 Task: Look for space in Chasse Royale, Belgium from 8th August, 2023 to 15th August, 2023 for 9 adults in price range Rs.10000 to Rs.14000. Place can be shared room with 5 bedrooms having 9 beds and 5 bathrooms. Property type can be house, flat, guest house. Amenities needed are: wifi, washing machine, heating, TV, free parkinig on premises, hot tub, gym, smoking allowed. Booking option can be shelf check-in. Required host language is English.
Action: Mouse pressed left at (423, 63)
Screenshot: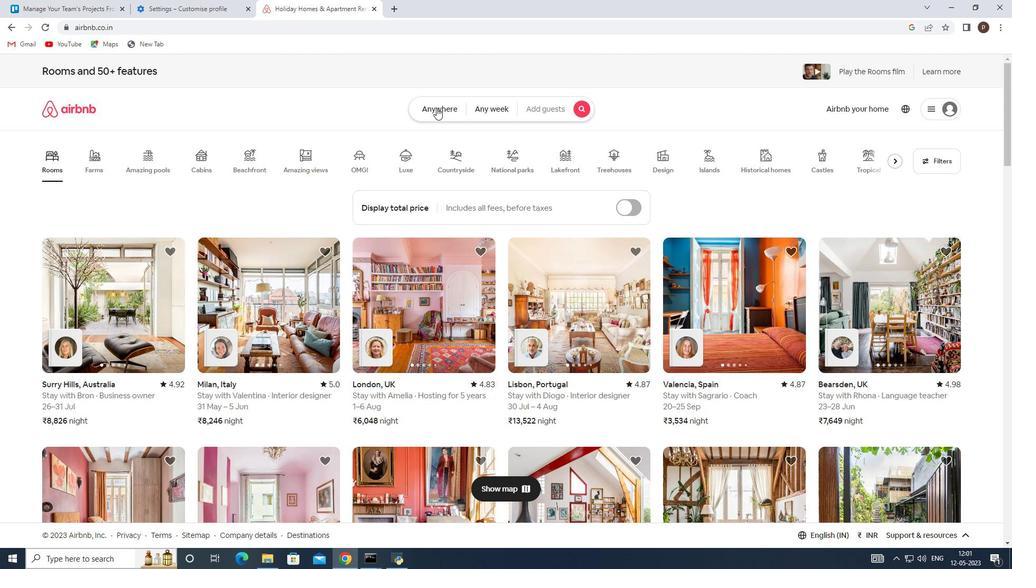 
Action: Mouse moved to (325, 112)
Screenshot: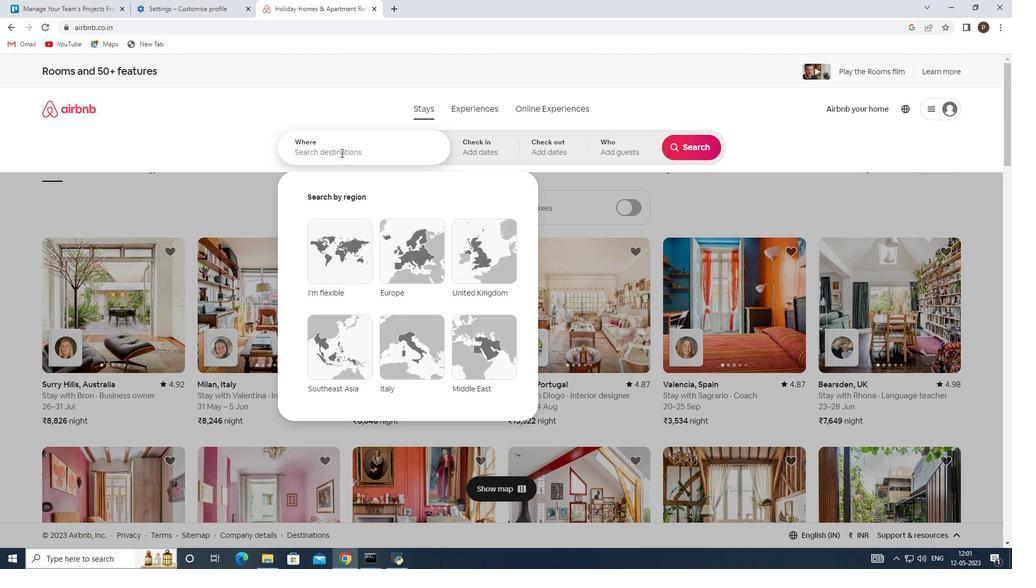
Action: Mouse pressed left at (325, 112)
Screenshot: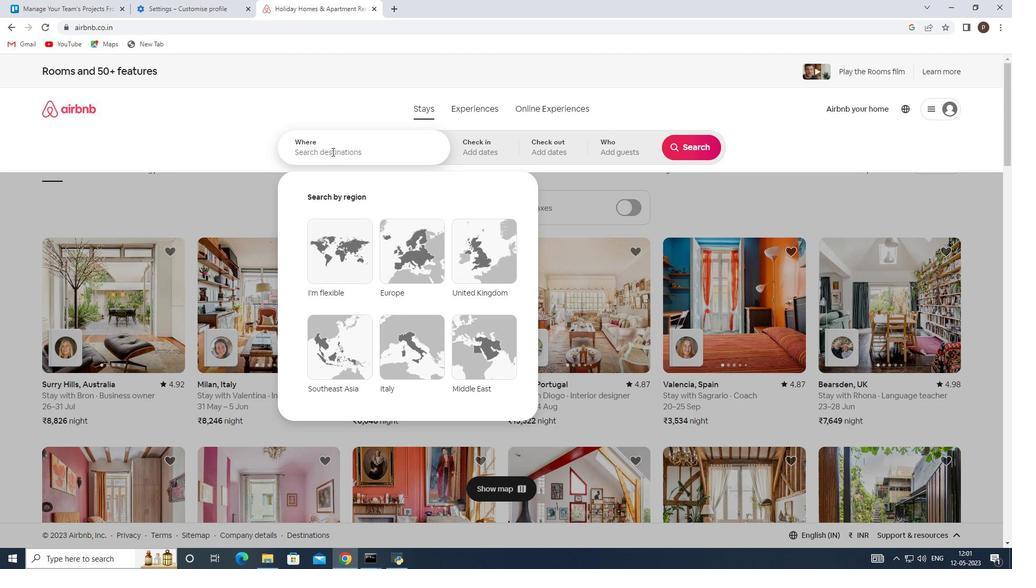 
Action: Key pressed <Key.caps_lock>C<Key.caps_lock>hasse<Key.space><Key.caps_lock>R<Key.caps_lock>oa<Key.backspace>yale,<Key.enter>
Screenshot: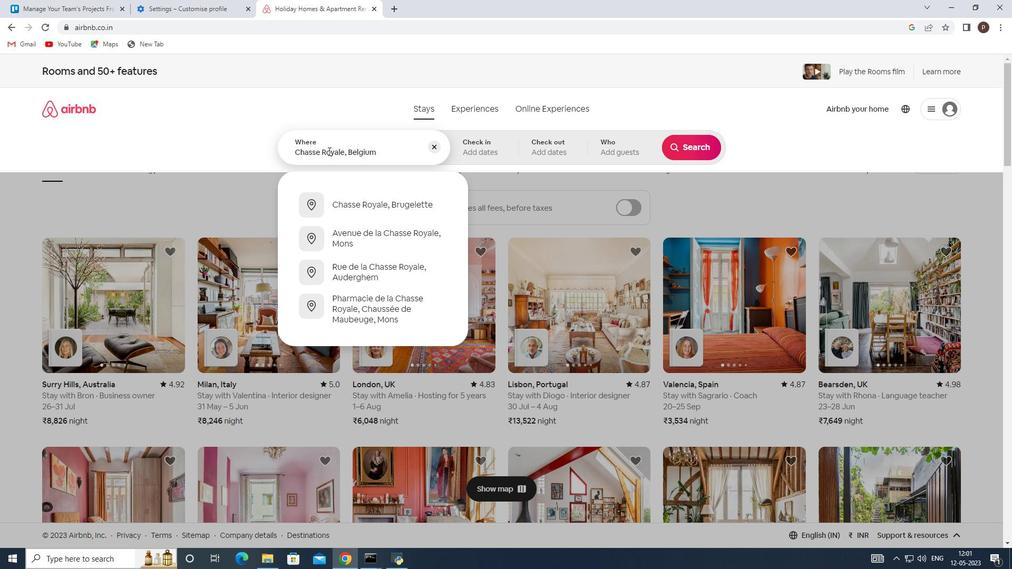 
Action: Mouse moved to (647, 199)
Screenshot: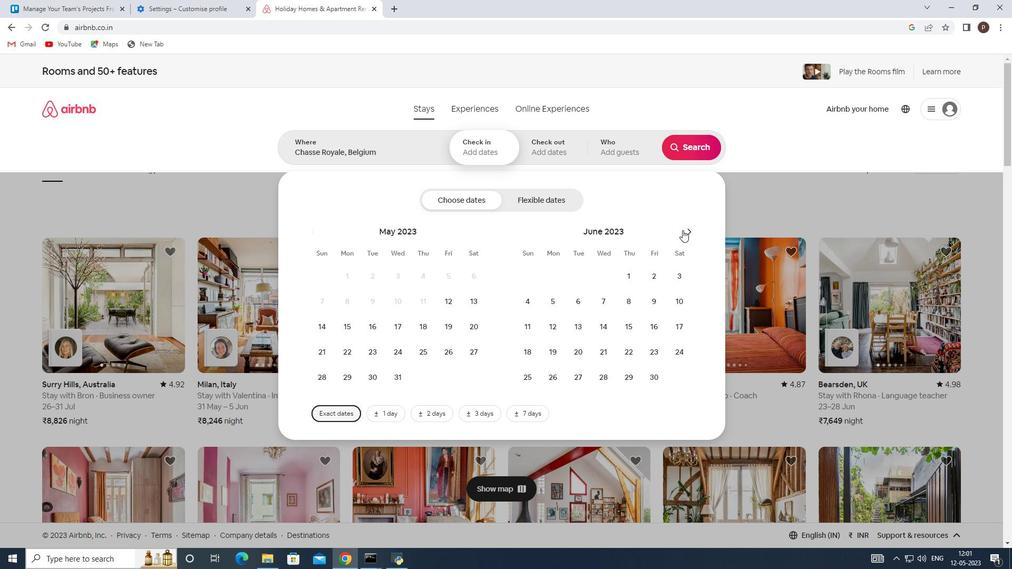 
Action: Mouse pressed left at (647, 199)
Screenshot: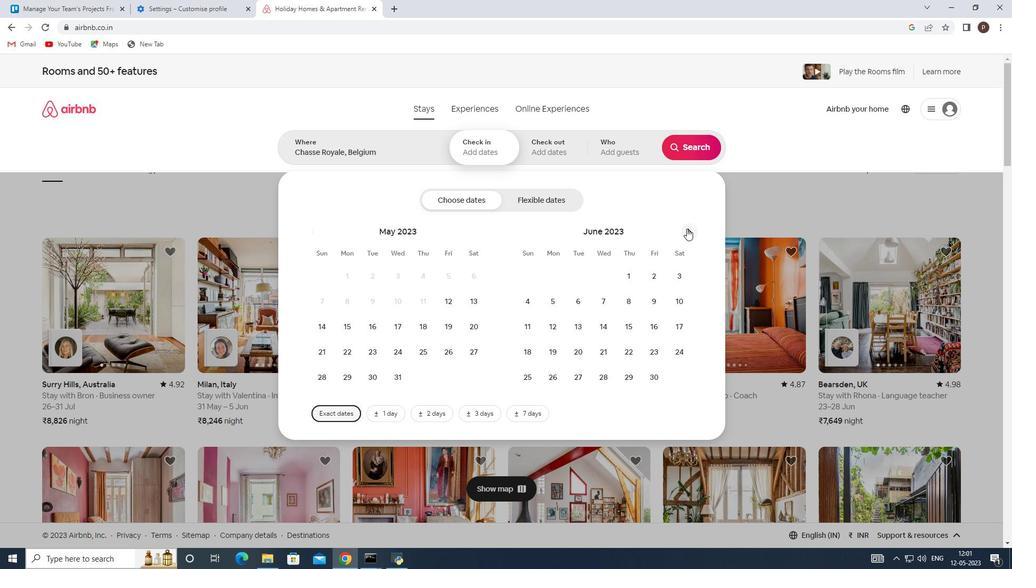 
Action: Mouse pressed left at (647, 199)
Screenshot: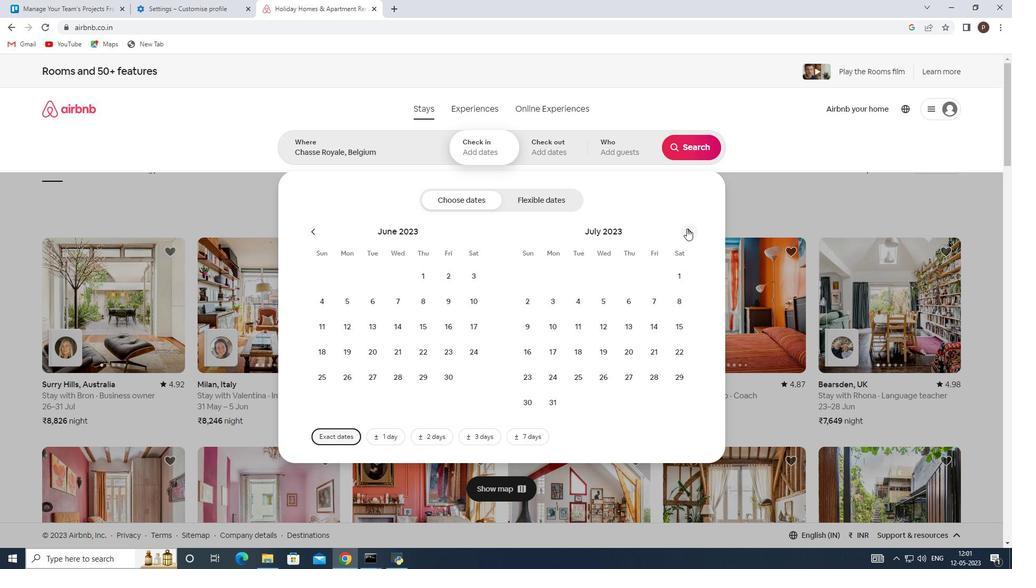 
Action: Mouse moved to (547, 279)
Screenshot: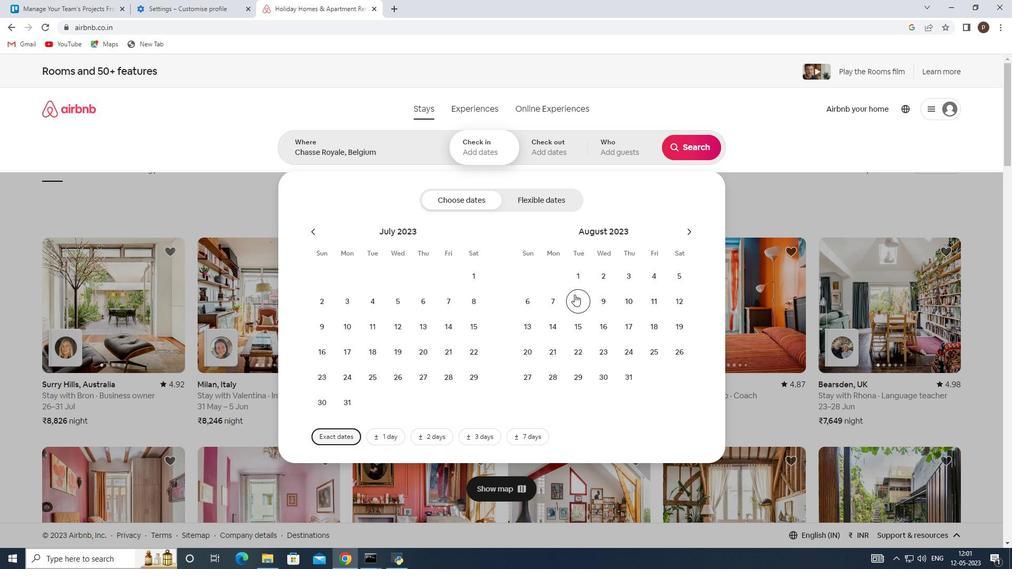 
Action: Mouse pressed left at (547, 279)
Screenshot: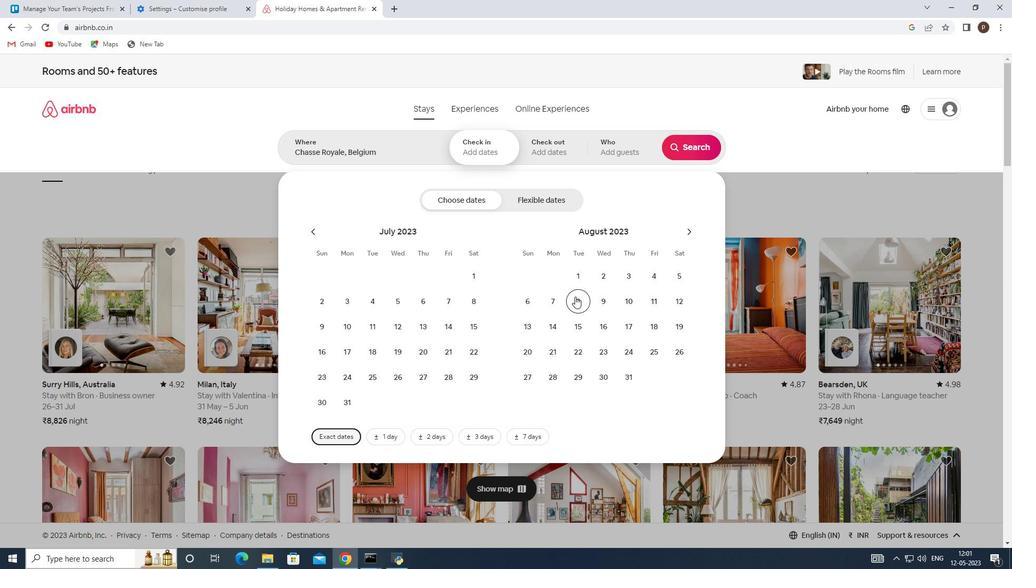 
Action: Mouse moved to (549, 307)
Screenshot: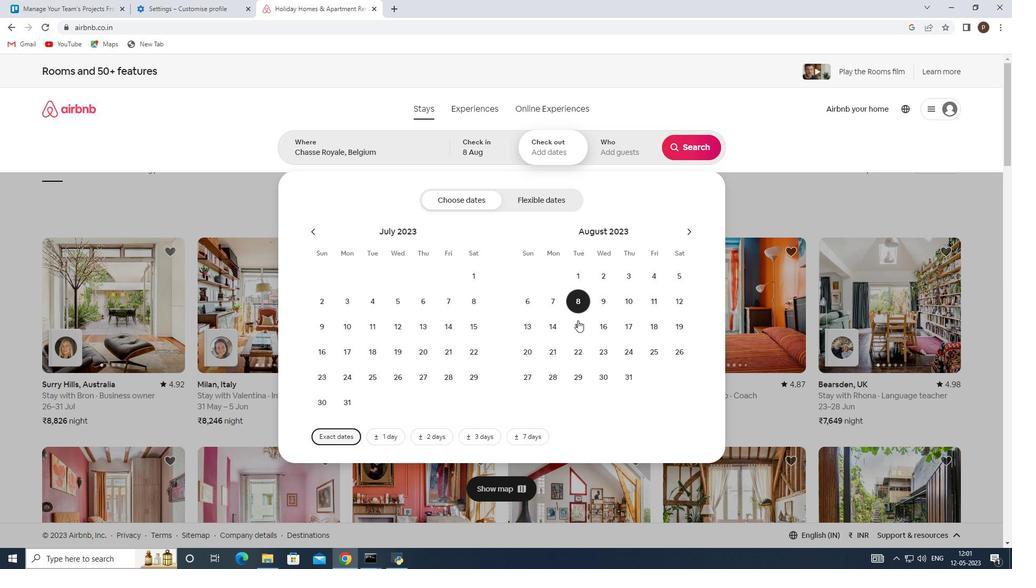 
Action: Mouse pressed left at (549, 307)
Screenshot: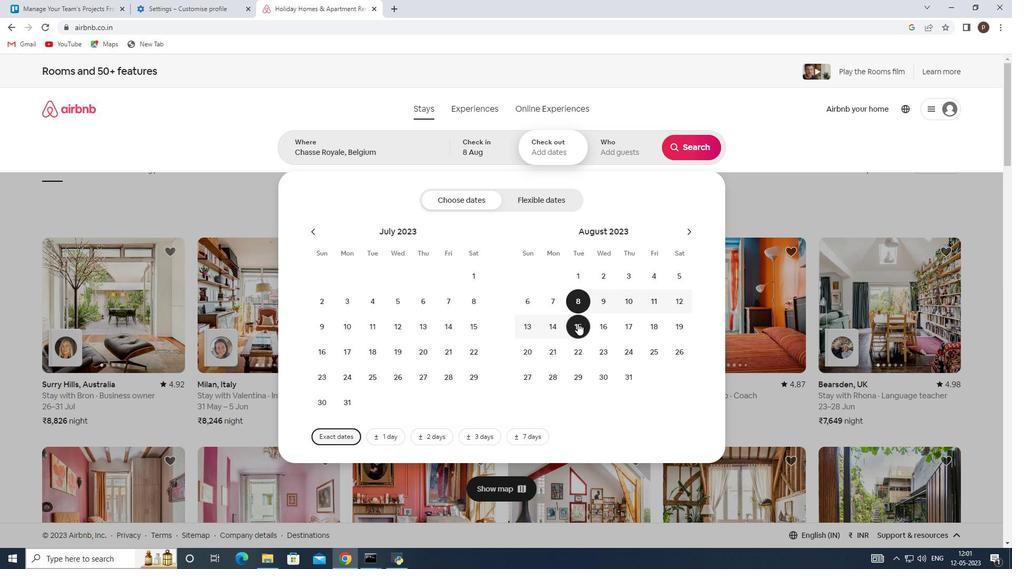 
Action: Mouse moved to (580, 103)
Screenshot: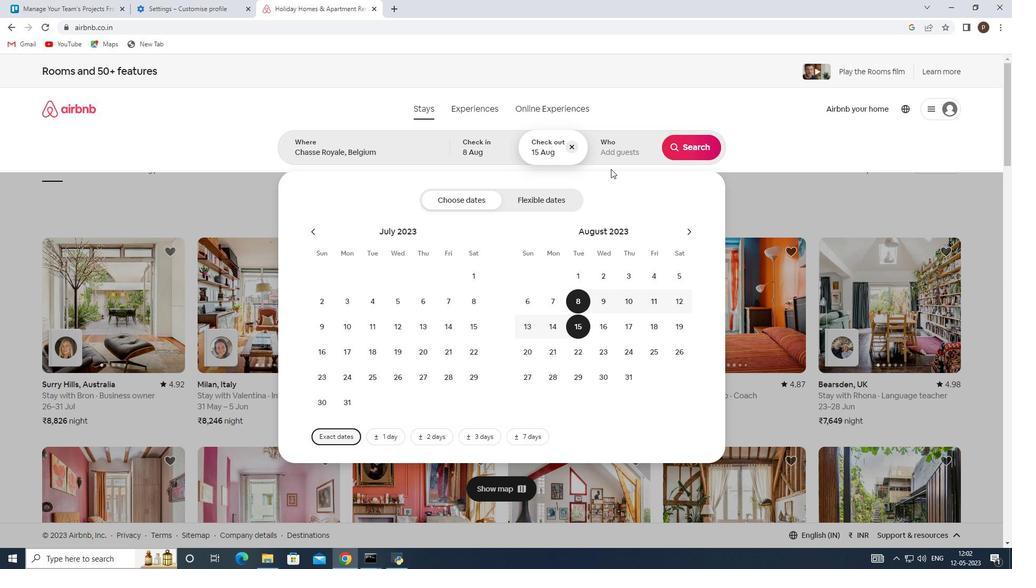 
Action: Mouse pressed left at (580, 103)
Screenshot: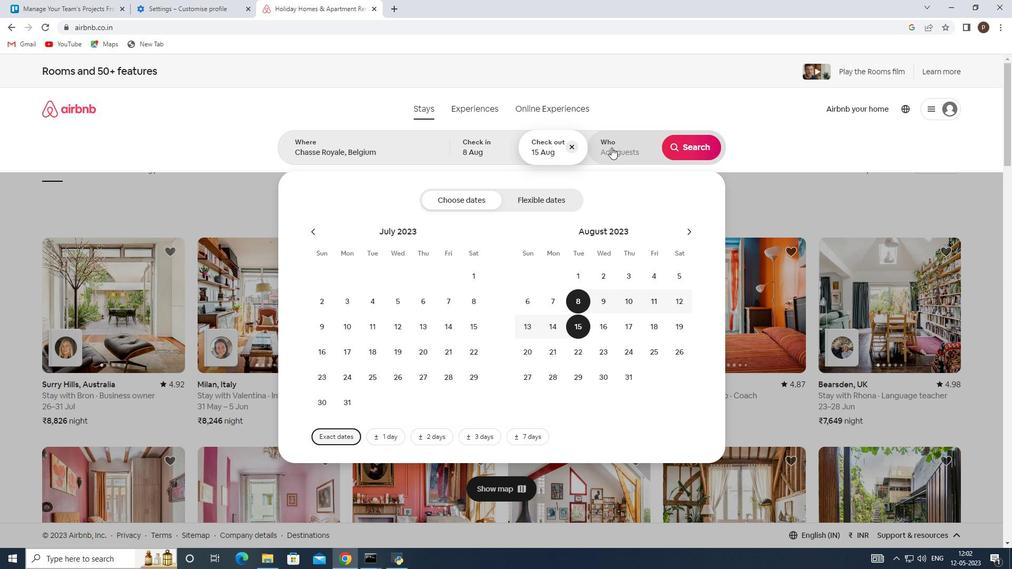 
Action: Mouse moved to (640, 148)
Screenshot: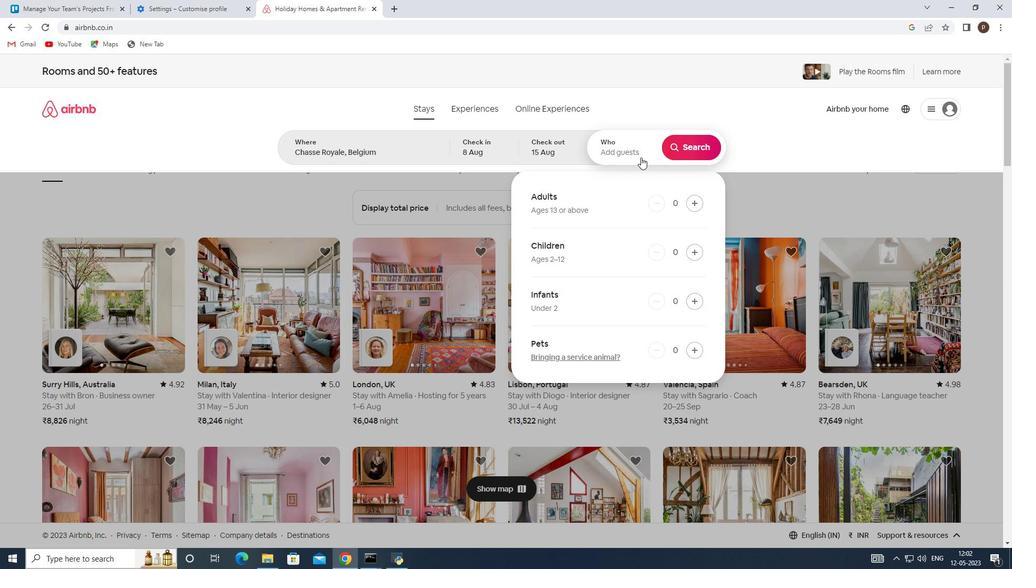 
Action: Key pressed 1
Screenshot: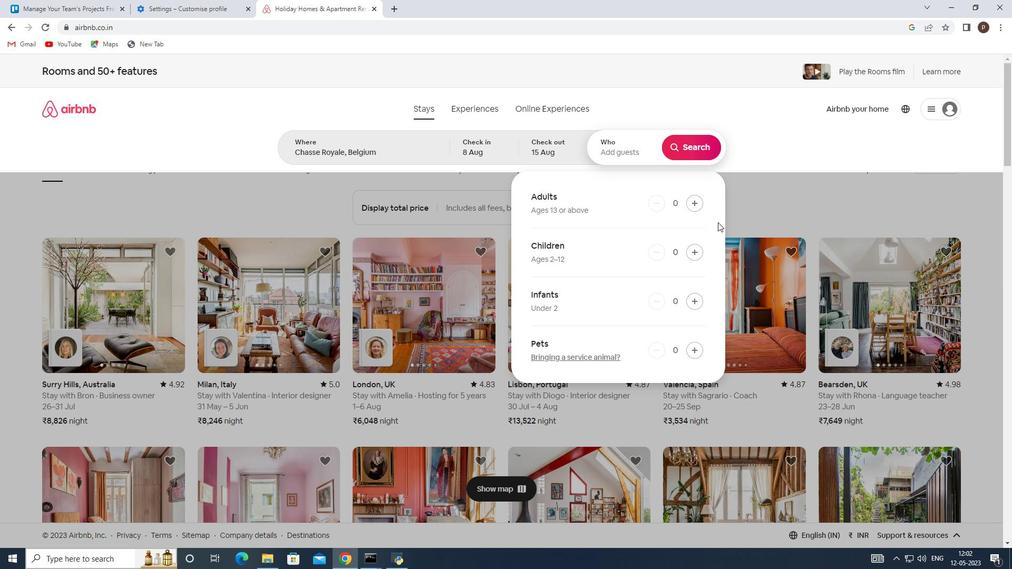 
Action: Mouse moved to (380, 406)
Screenshot: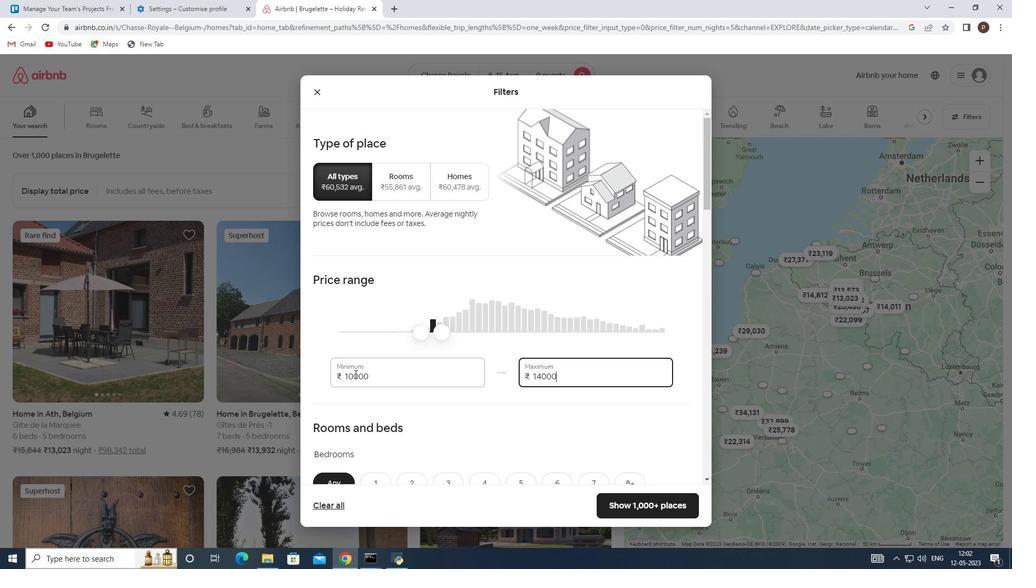 
Action: Mouse scrolled (380, 405) with delta (0, 0)
Screenshot: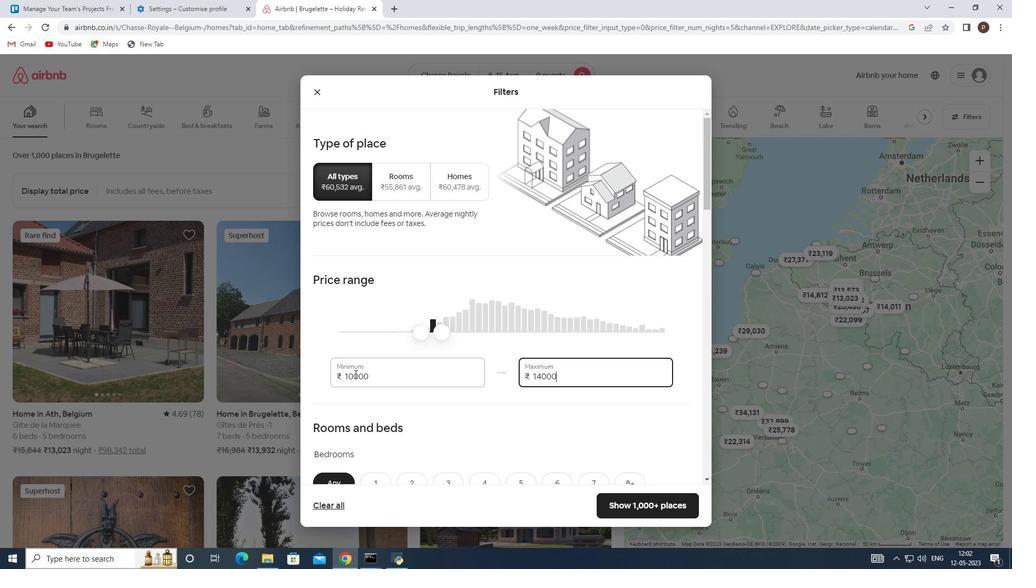
Action: Mouse moved to (409, 401)
Screenshot: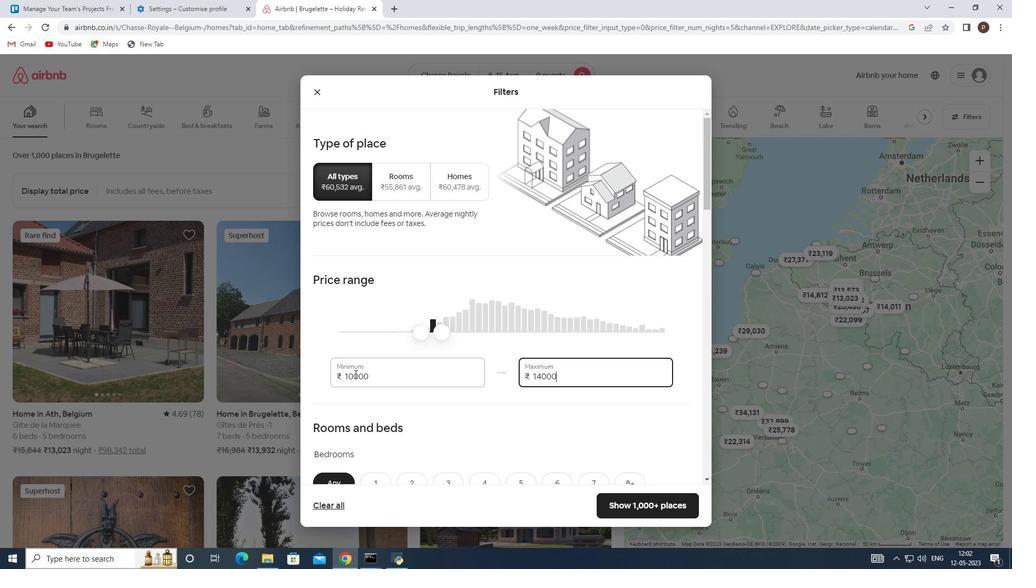 
Action: Mouse scrolled (409, 400) with delta (0, 0)
Screenshot: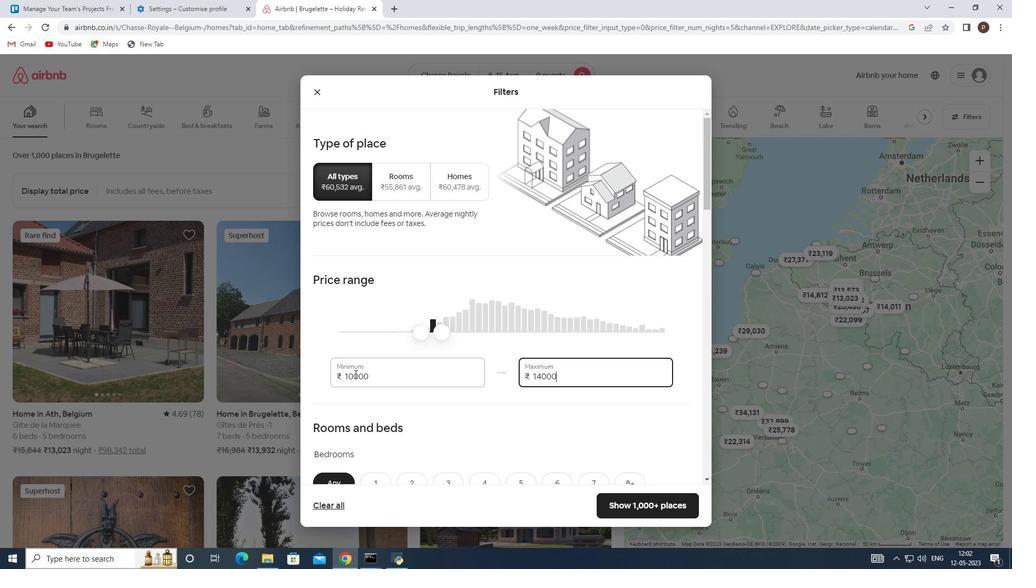 
Action: Mouse scrolled (409, 400) with delta (0, 0)
Screenshot: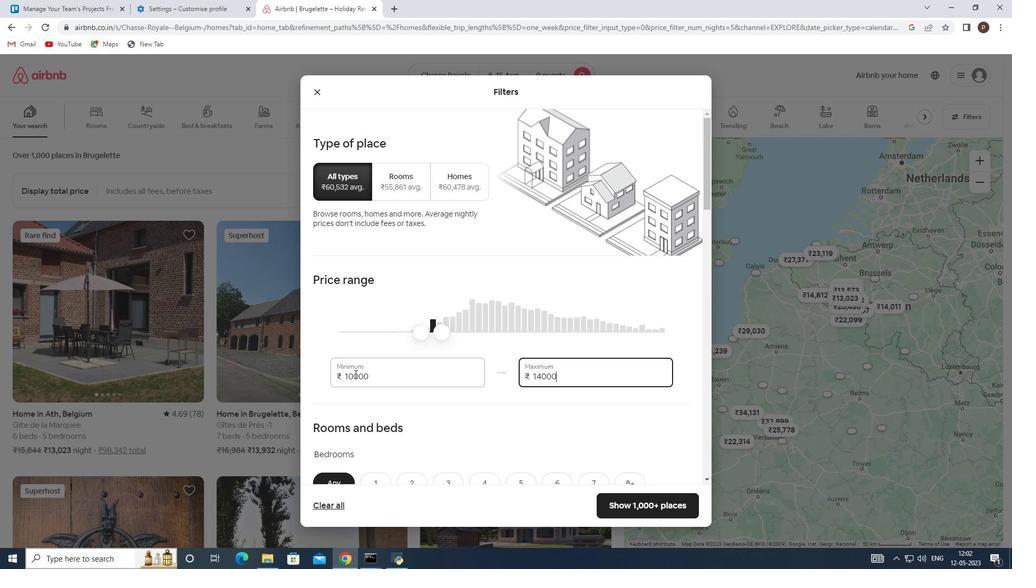 
Action: Mouse moved to (503, 307)
Screenshot: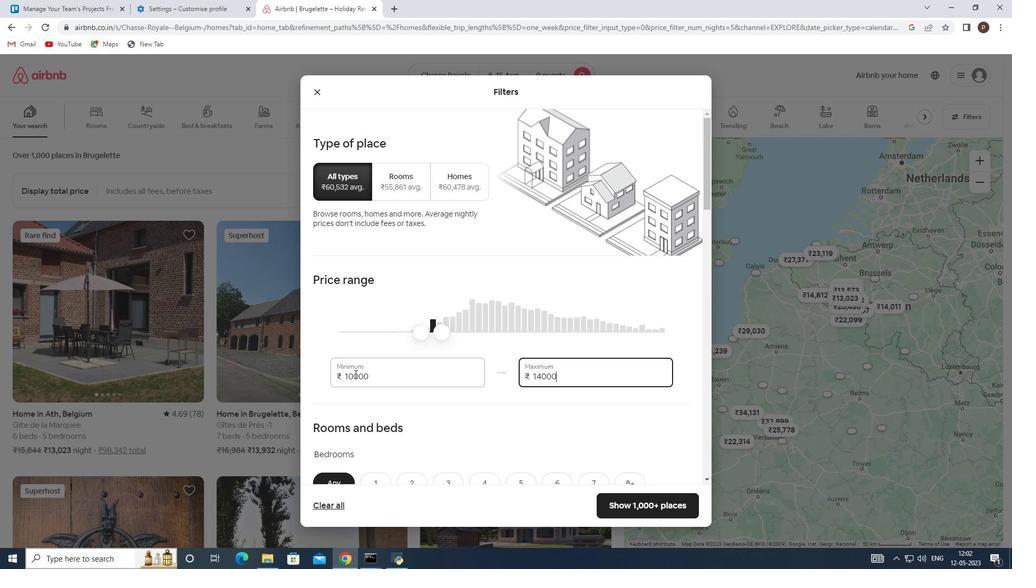 
Action: Mouse pressed left at (503, 307)
Screenshot: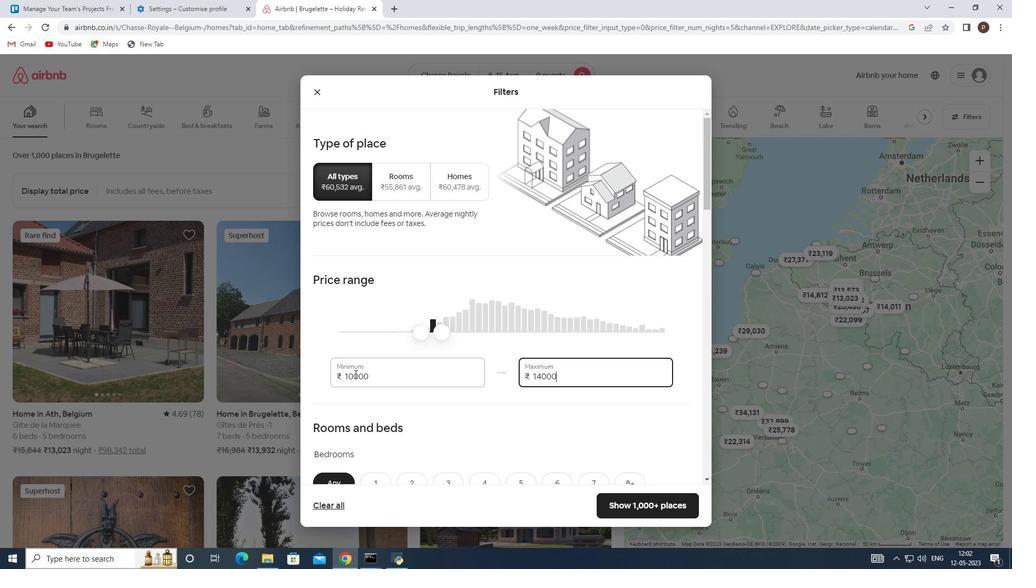 
Action: Mouse moved to (403, 284)
Screenshot: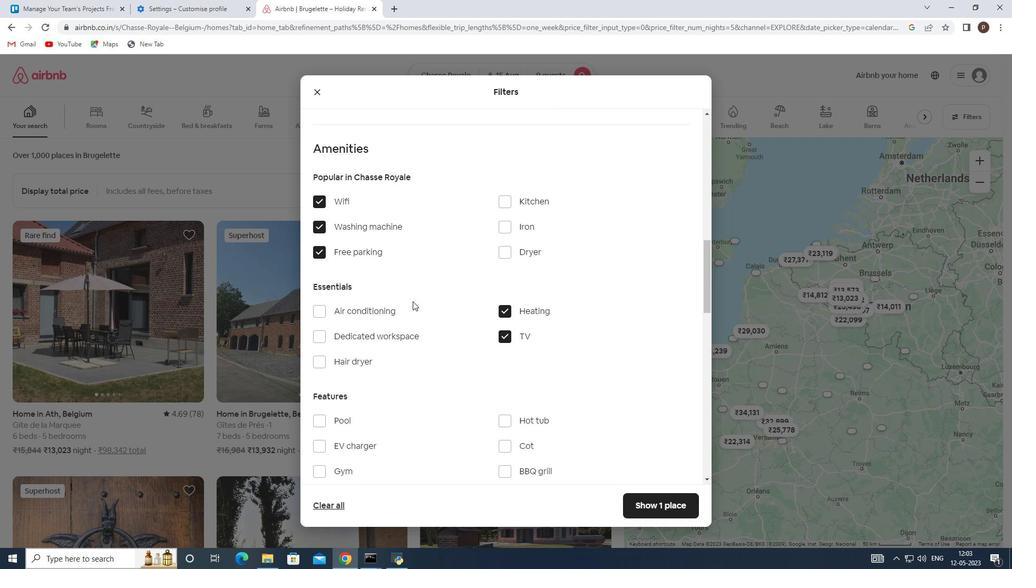 
Action: Mouse scrolled (403, 284) with delta (0, 0)
Screenshot: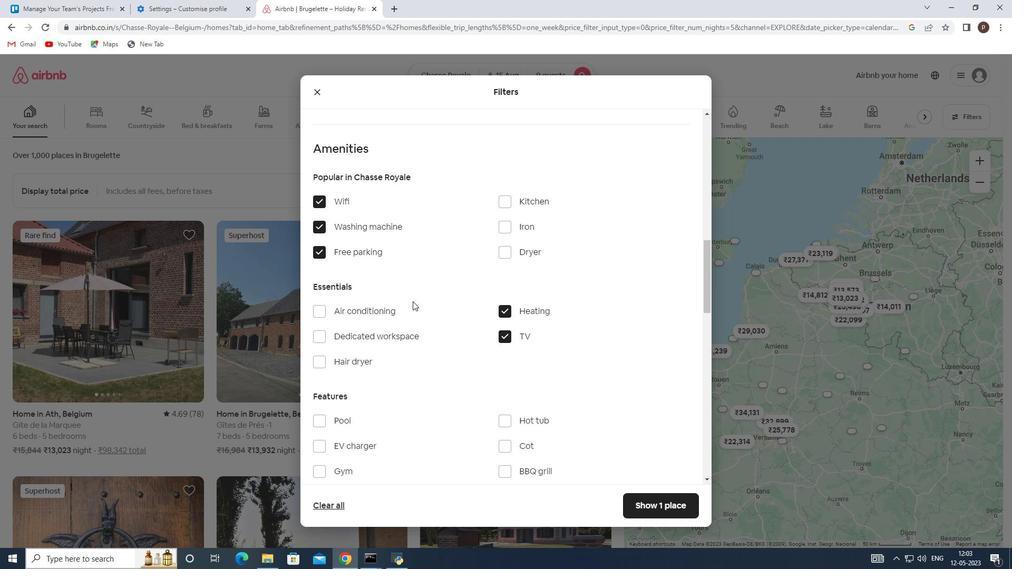 
Action: Mouse moved to (483, 362)
Screenshot: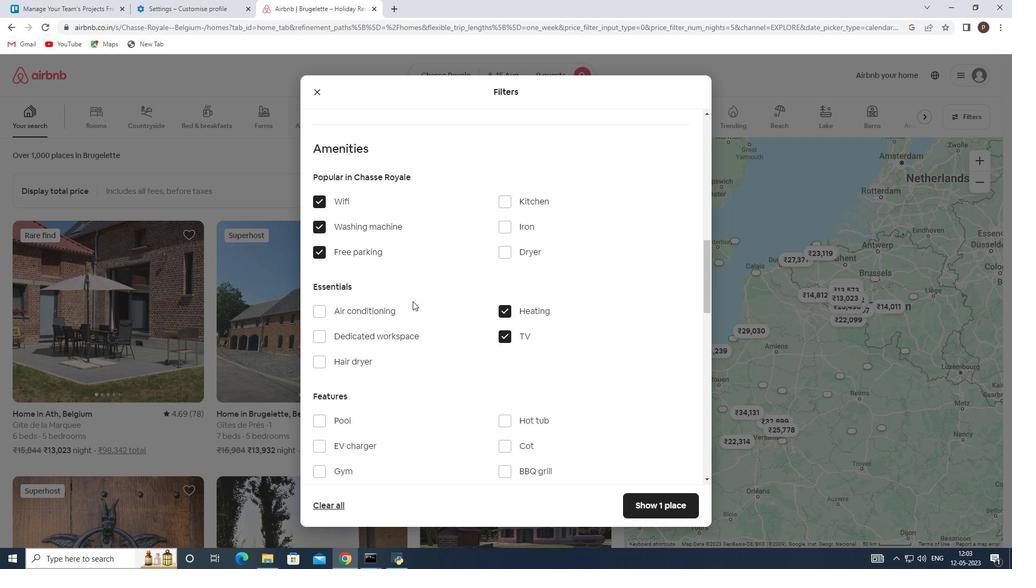 
Action: Mouse pressed left at (483, 362)
Screenshot: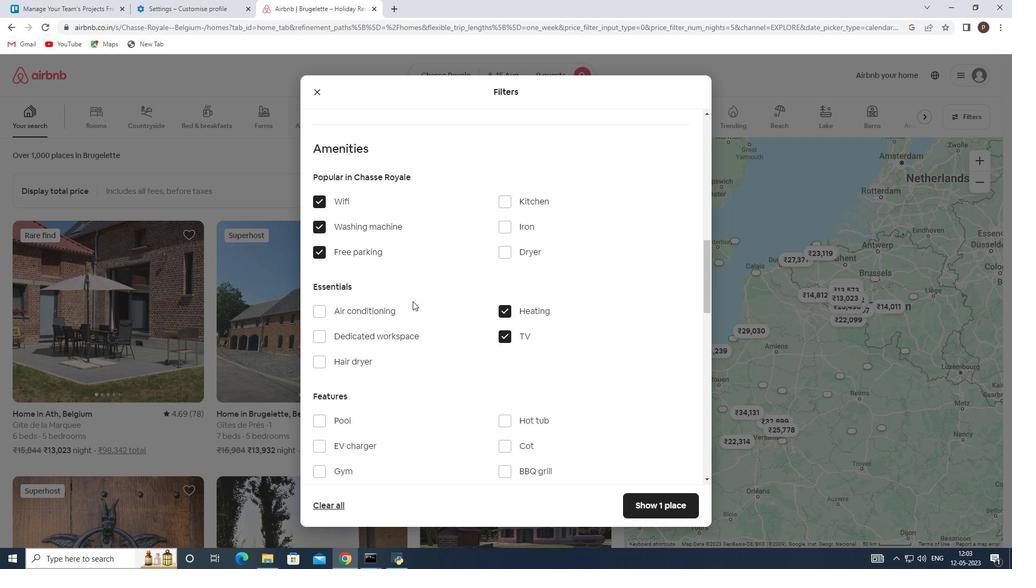 
Action: Mouse moved to (319, 416)
Screenshot: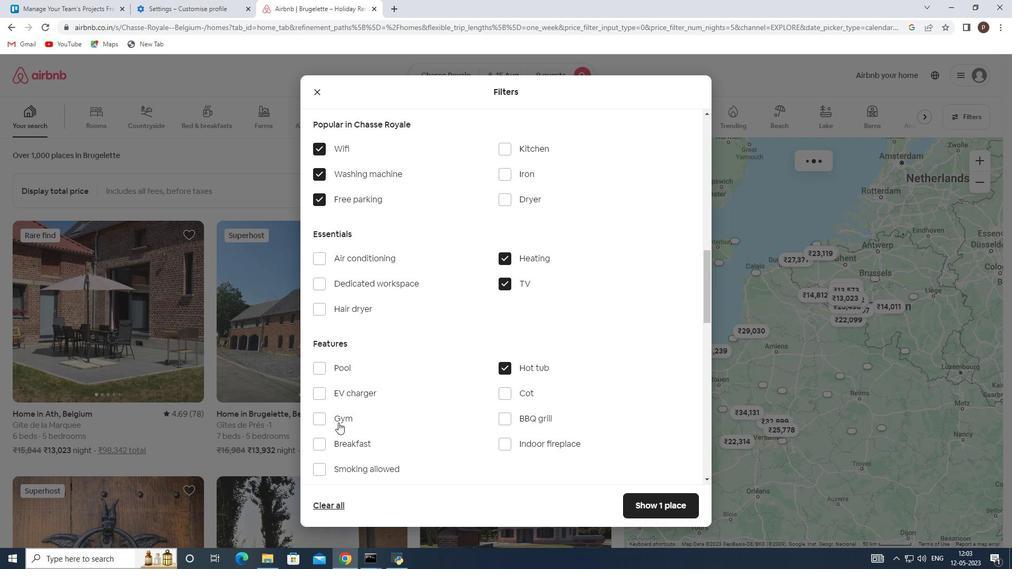 
Action: Mouse pressed left at (319, 416)
Screenshot: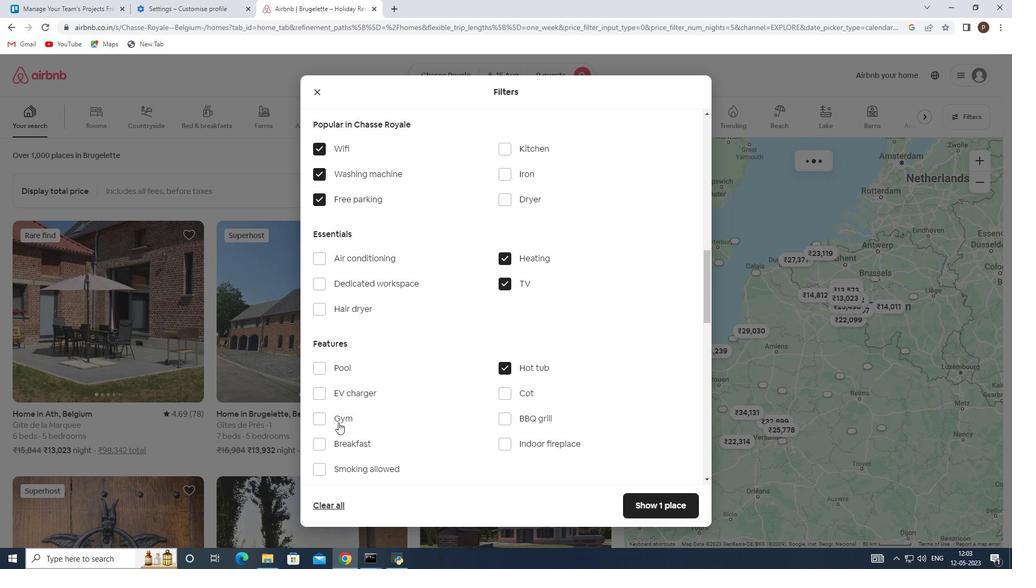 
Action: Mouse moved to (320, 471)
Screenshot: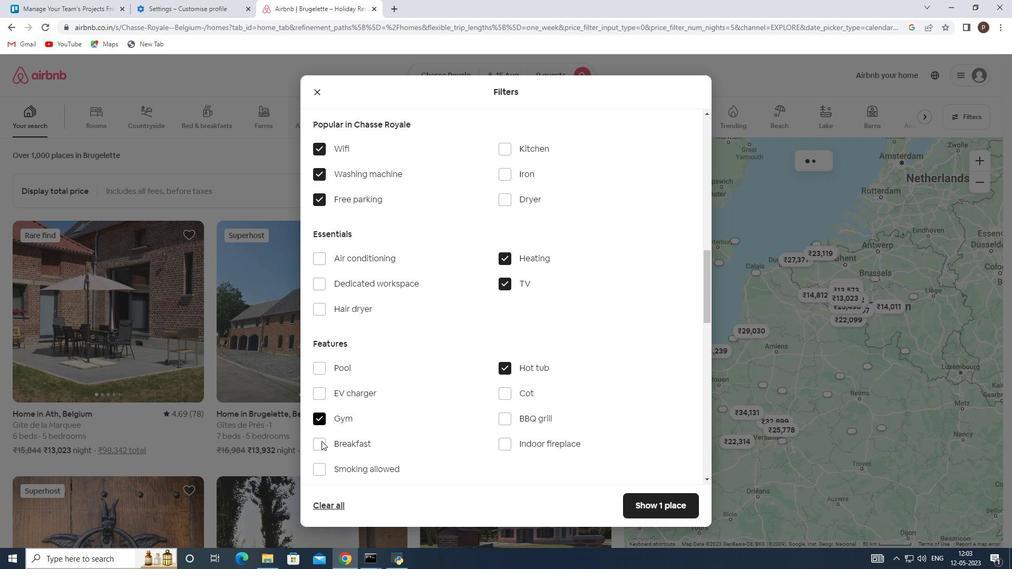 
Action: Mouse pressed left at (320, 471)
Screenshot: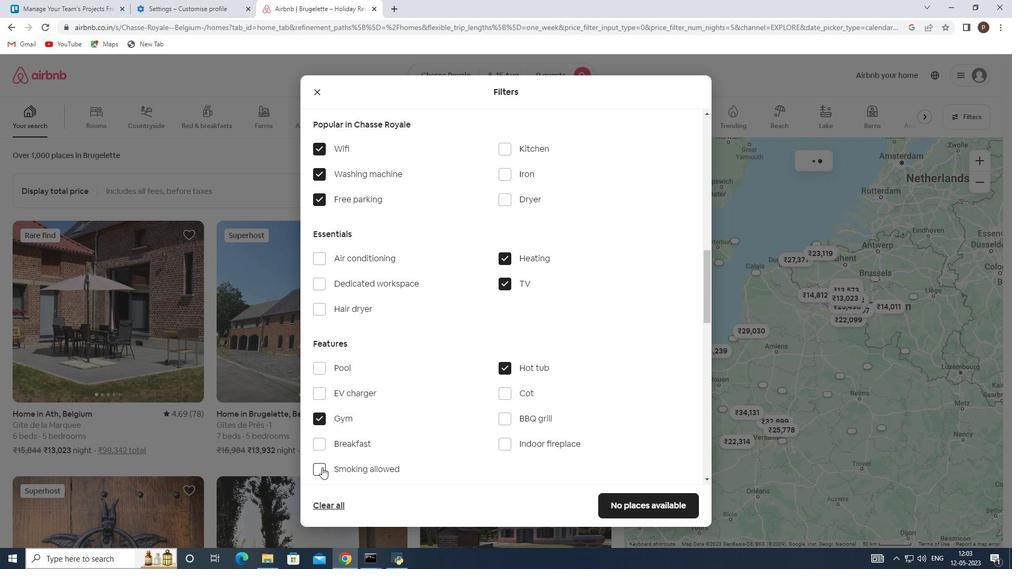 
Action: Mouse moved to (452, 409)
Screenshot: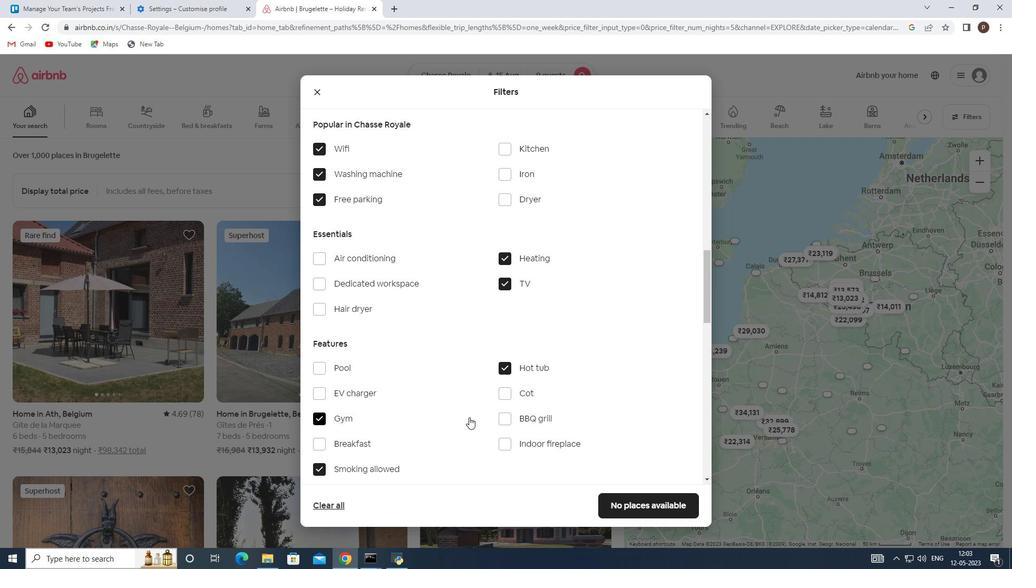 
Action: Mouse scrolled (452, 408) with delta (0, 0)
Screenshot: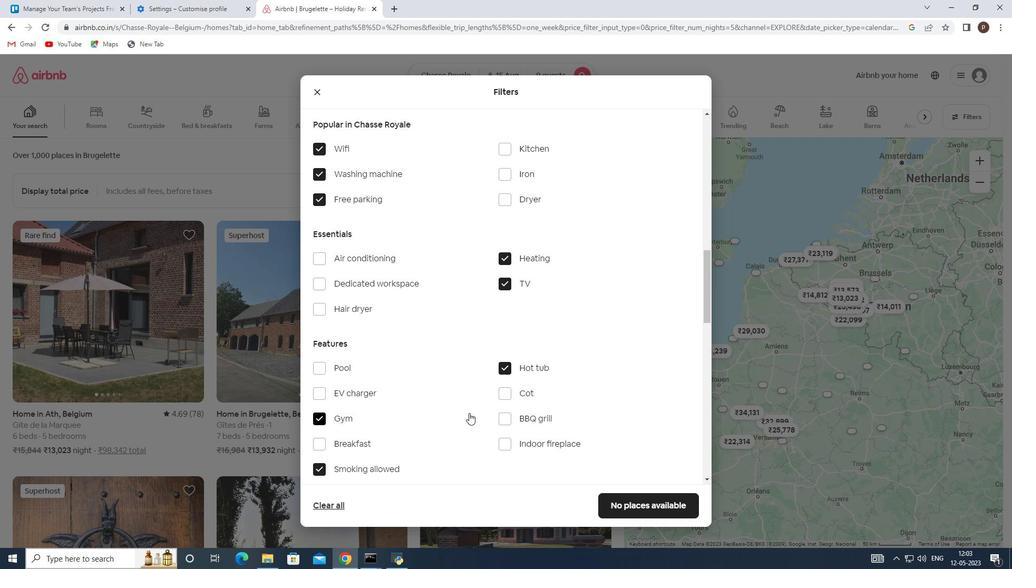 
Action: Mouse scrolled (452, 408) with delta (0, 0)
Screenshot: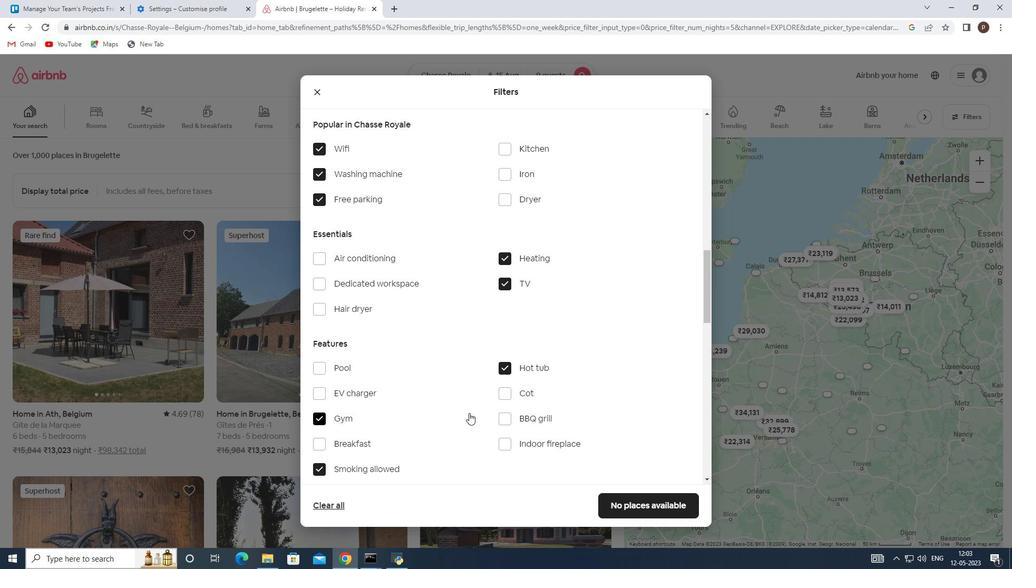 
Action: Mouse scrolled (452, 408) with delta (0, 0)
Screenshot: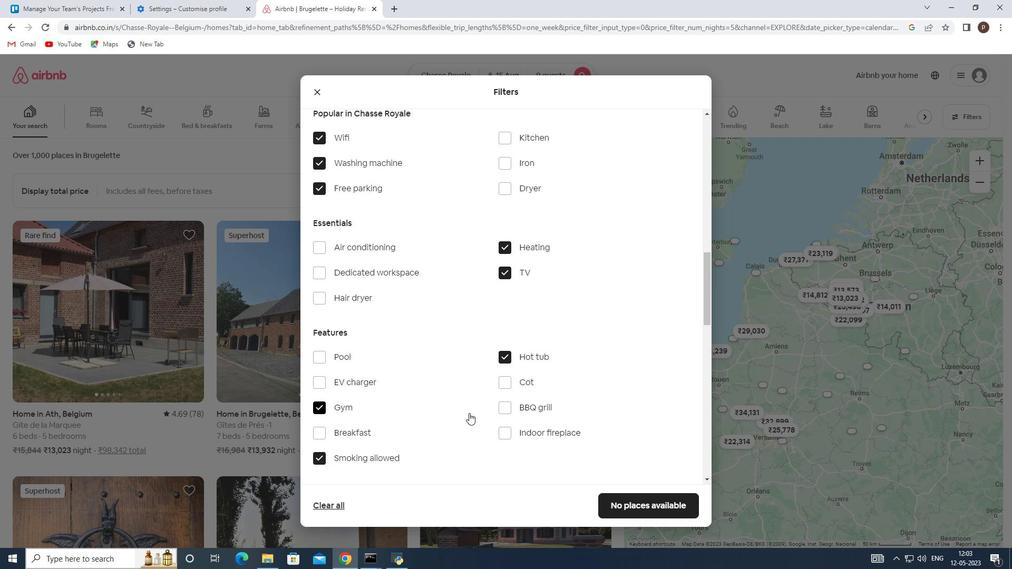 
Action: Mouse moved to (448, 394)
Screenshot: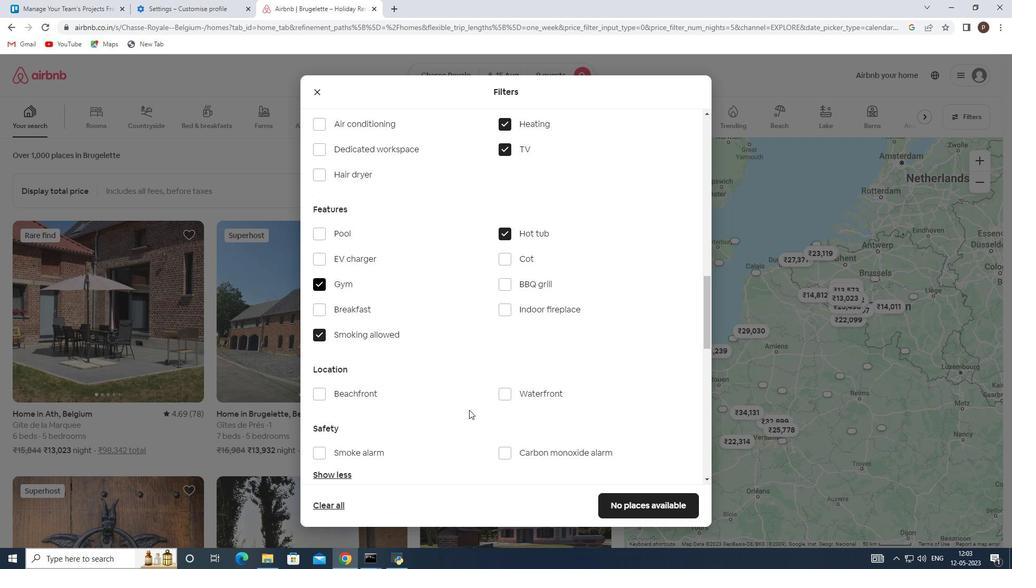 
Action: Mouse scrolled (448, 393) with delta (0, -1)
Screenshot: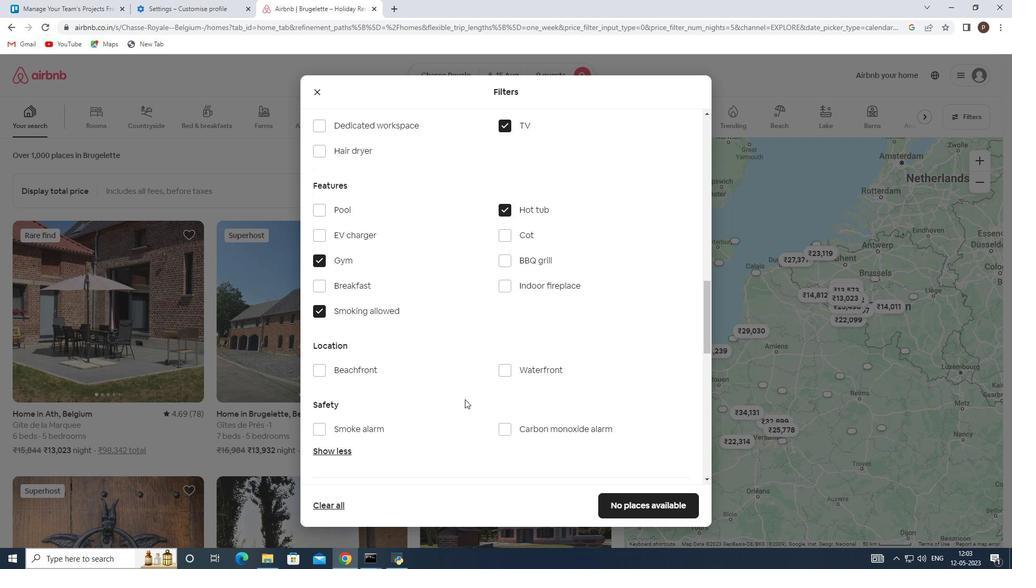 
Action: Mouse scrolled (448, 393) with delta (0, -1)
Screenshot: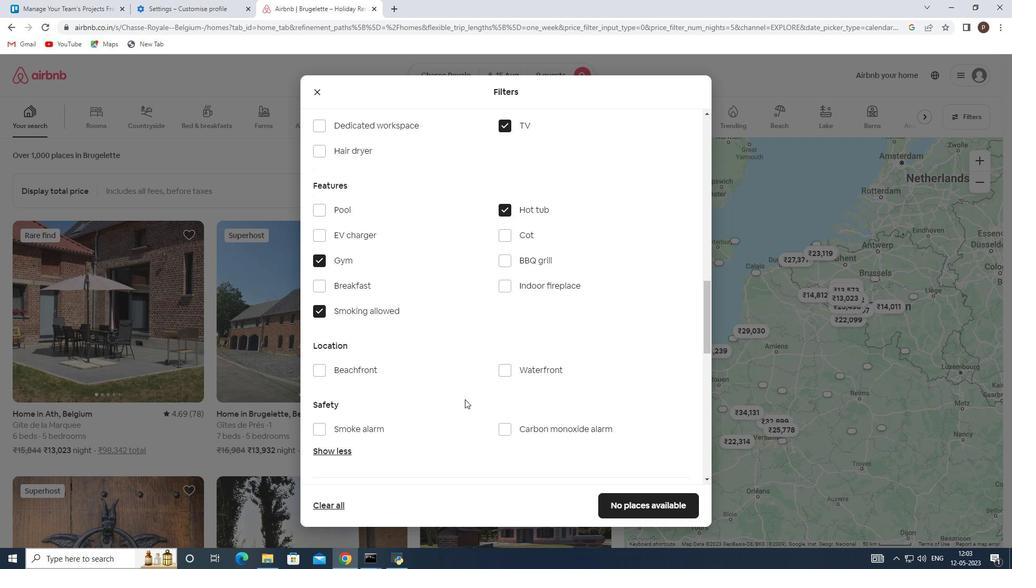 
Action: Mouse scrolled (448, 393) with delta (0, -1)
Screenshot: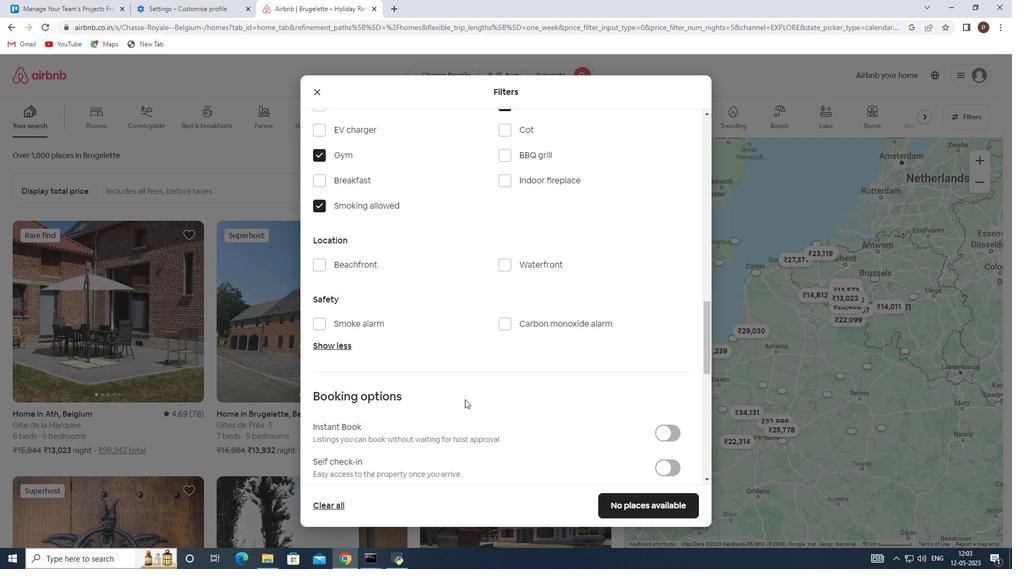 
Action: Mouse scrolled (448, 393) with delta (0, -1)
Screenshot: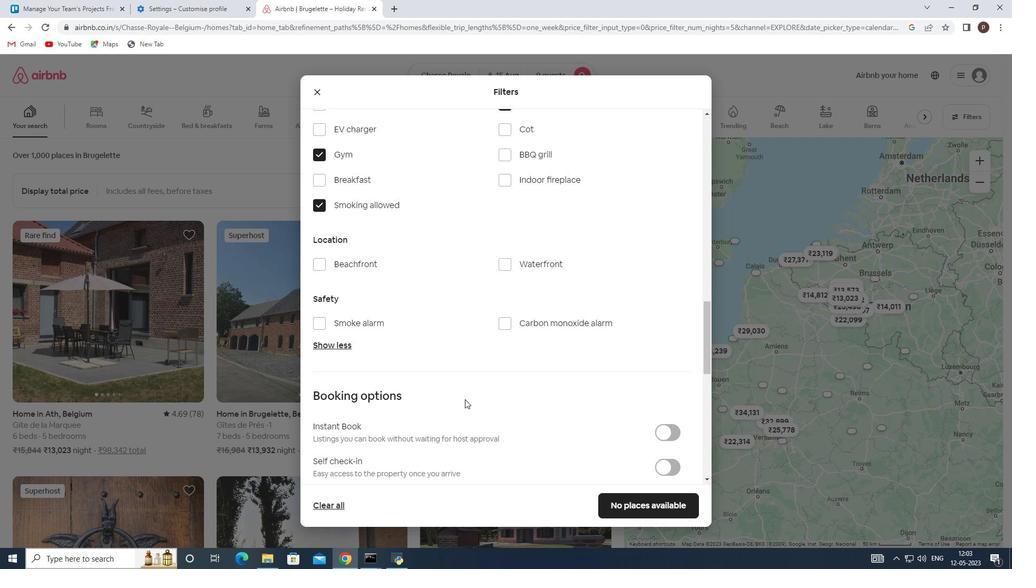 
Action: Mouse moved to (626, 354)
Screenshot: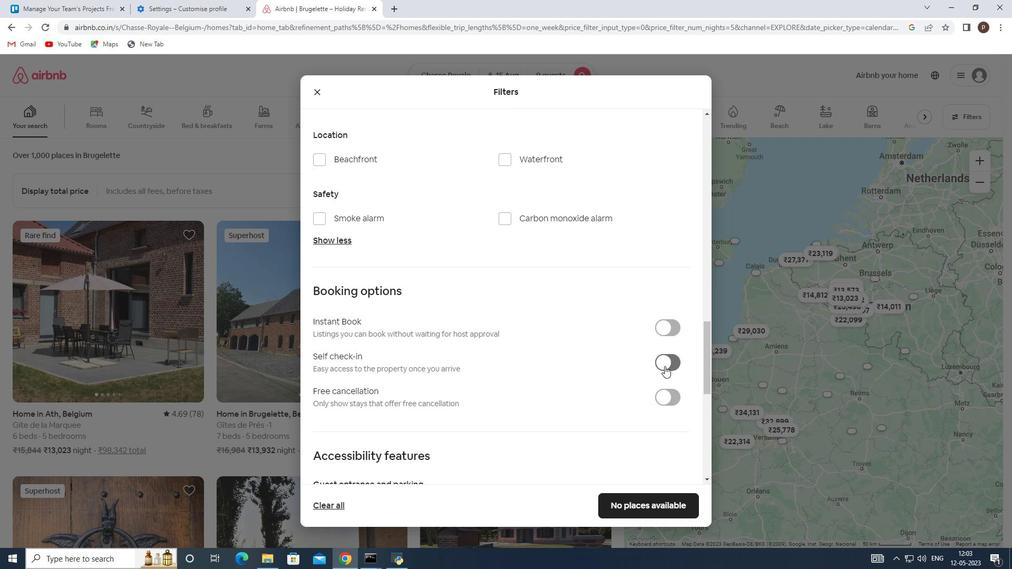 
Action: Mouse pressed left at (626, 354)
Screenshot: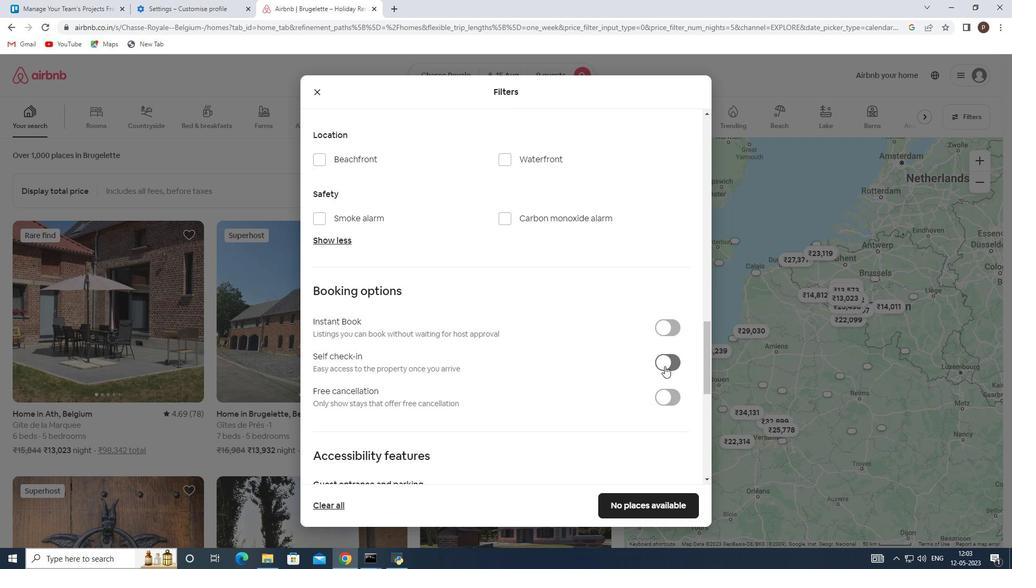 
Action: Mouse moved to (501, 365)
Screenshot: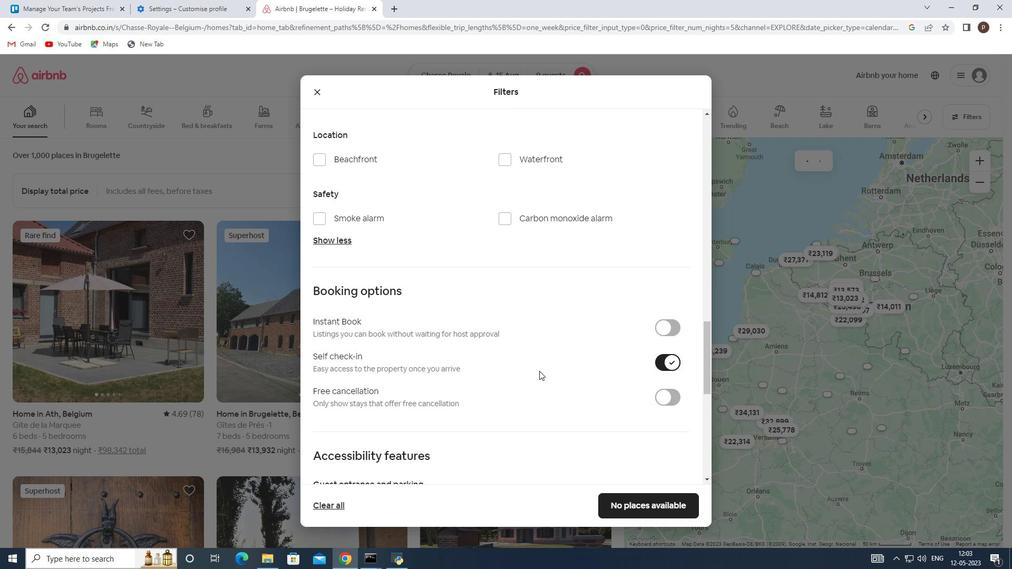 
Action: Mouse scrolled (501, 365) with delta (0, 0)
Screenshot: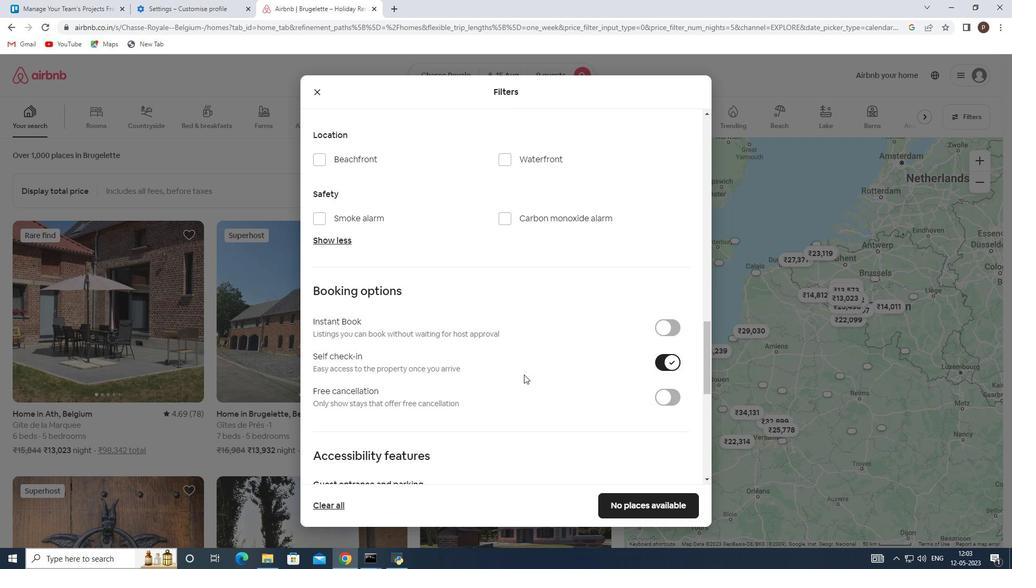 
Action: Mouse scrolled (501, 365) with delta (0, 0)
Screenshot: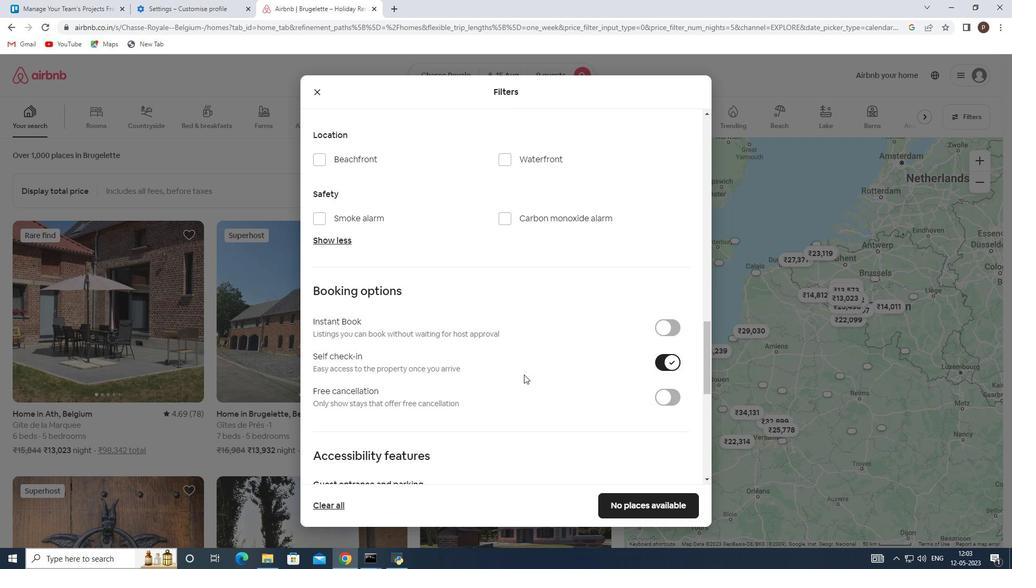 
Action: Mouse scrolled (501, 365) with delta (0, 0)
Screenshot: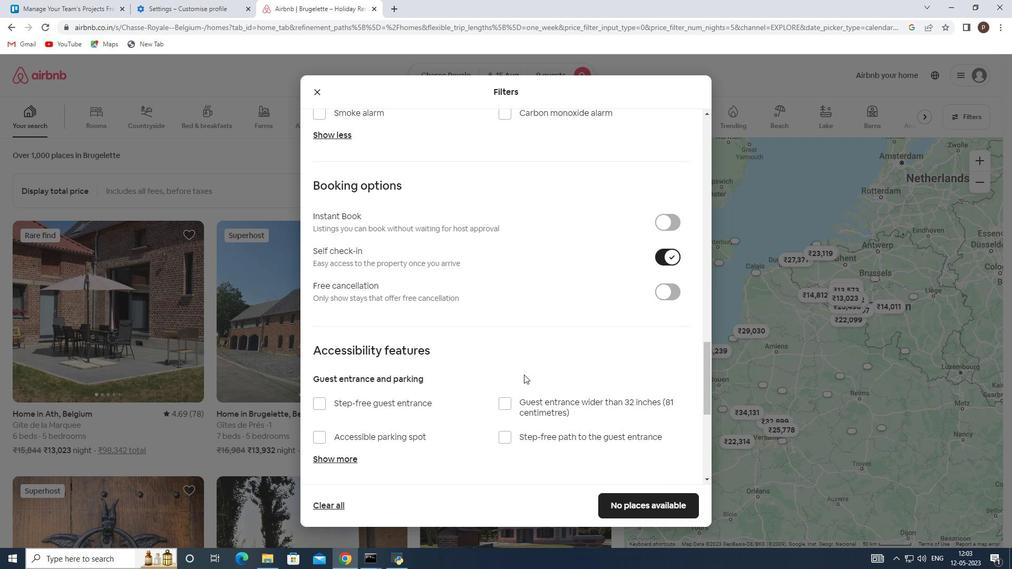 
Action: Mouse scrolled (501, 365) with delta (0, 0)
Screenshot: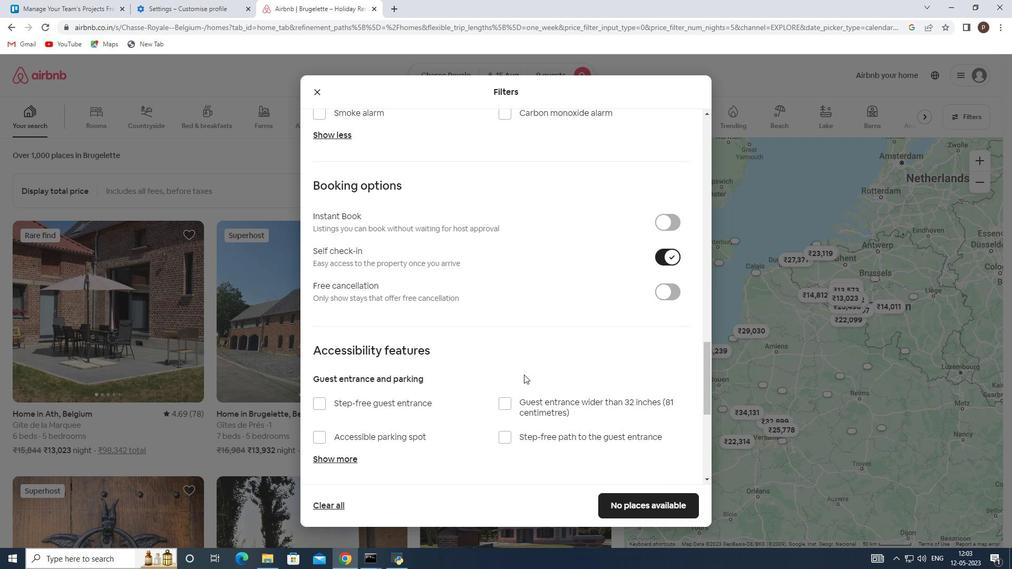 
Action: Mouse scrolled (501, 365) with delta (0, 0)
Screenshot: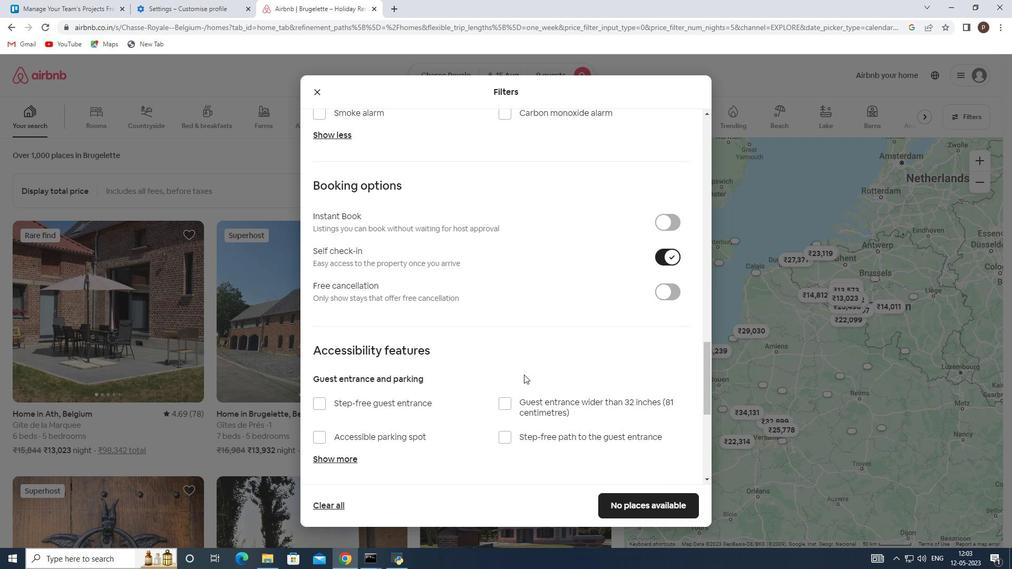 
Action: Mouse scrolled (501, 365) with delta (0, 0)
Screenshot: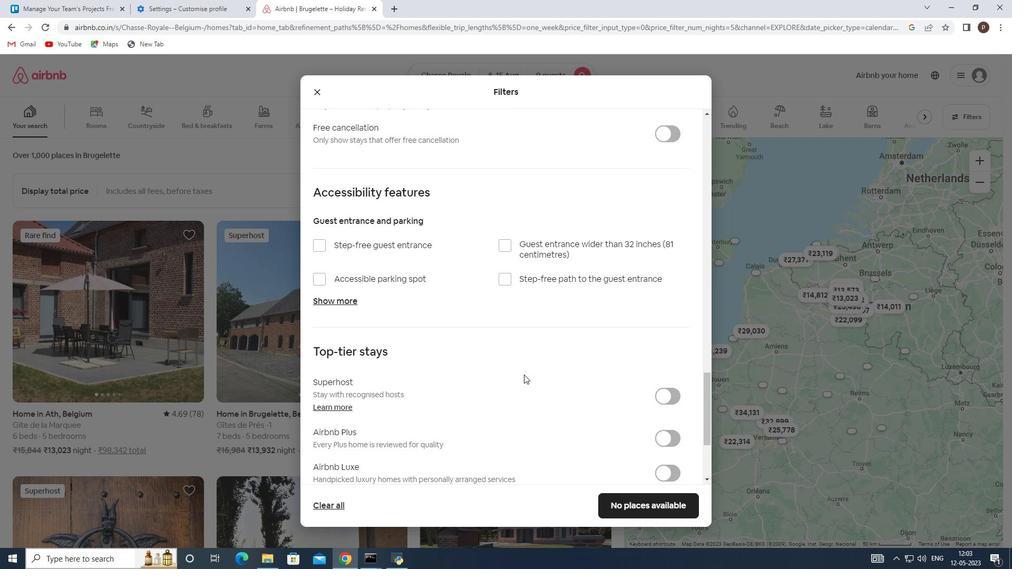 
Action: Mouse scrolled (501, 365) with delta (0, 0)
Screenshot: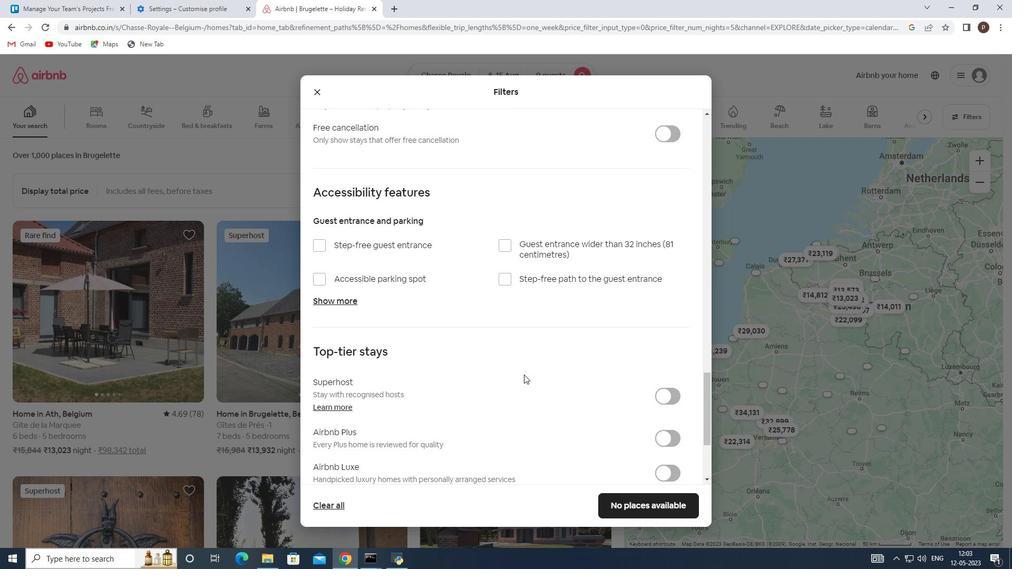 
Action: Mouse scrolled (501, 365) with delta (0, 0)
Screenshot: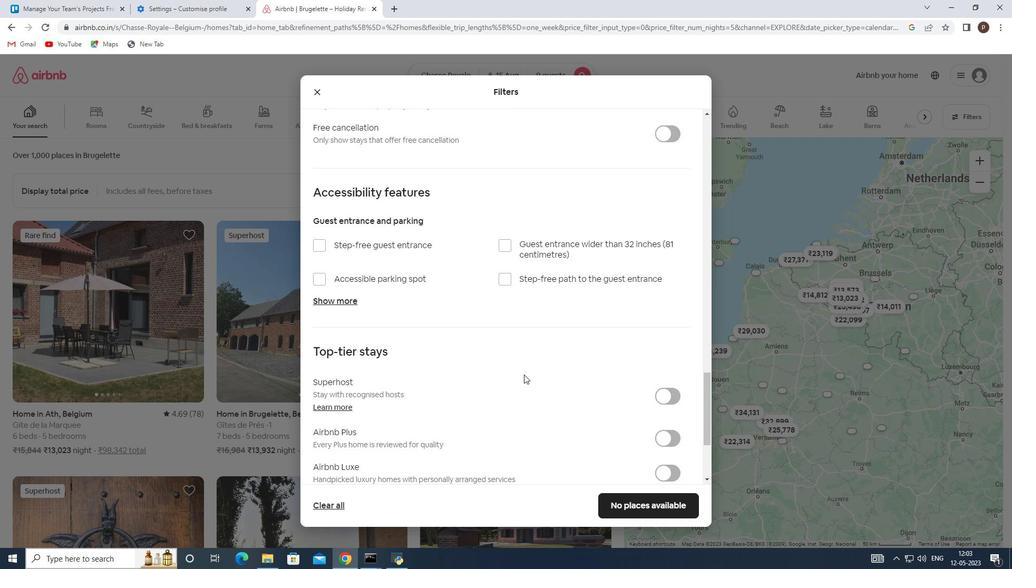 
Action: Mouse scrolled (501, 365) with delta (0, 0)
Screenshot: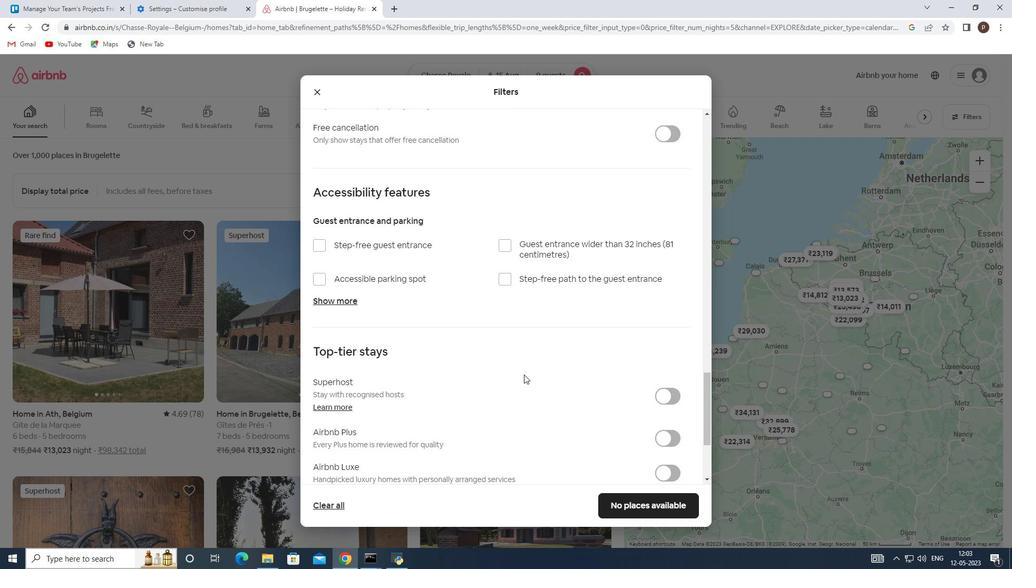
Action: Mouse scrolled (501, 365) with delta (0, 0)
Screenshot: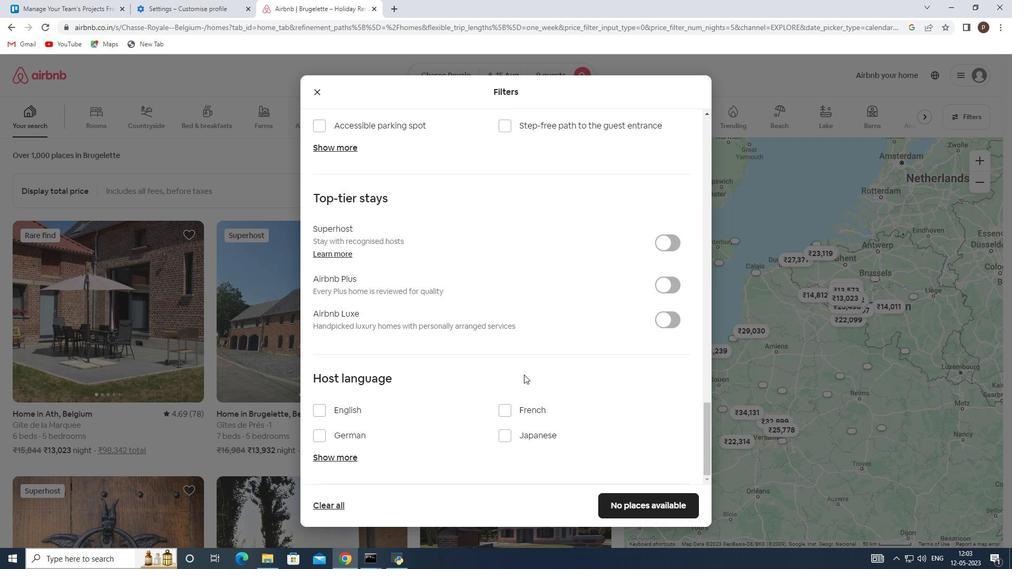 
Action: Mouse moved to (317, 401)
Screenshot: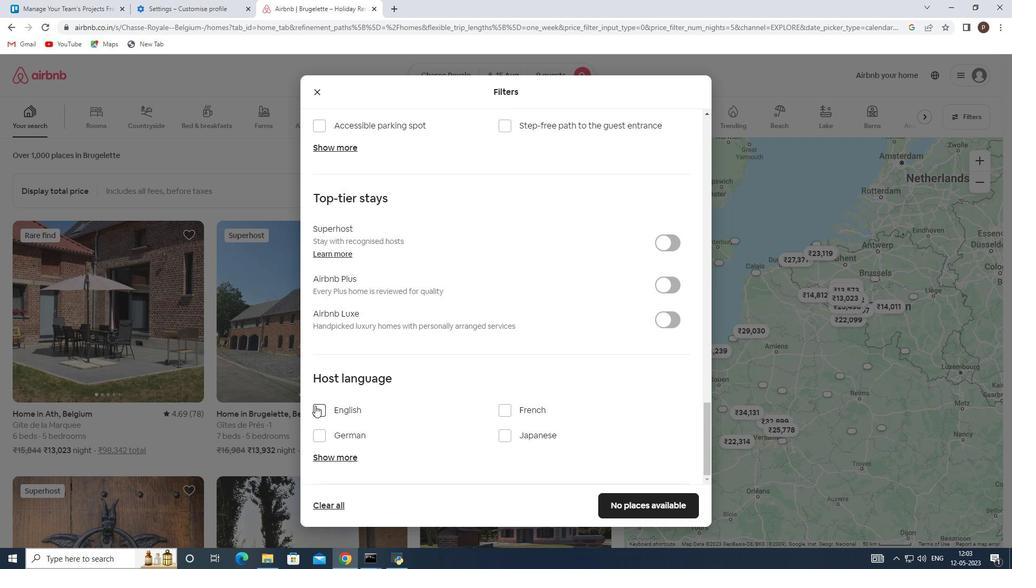 
Action: Mouse pressed left at (317, 401)
Screenshot: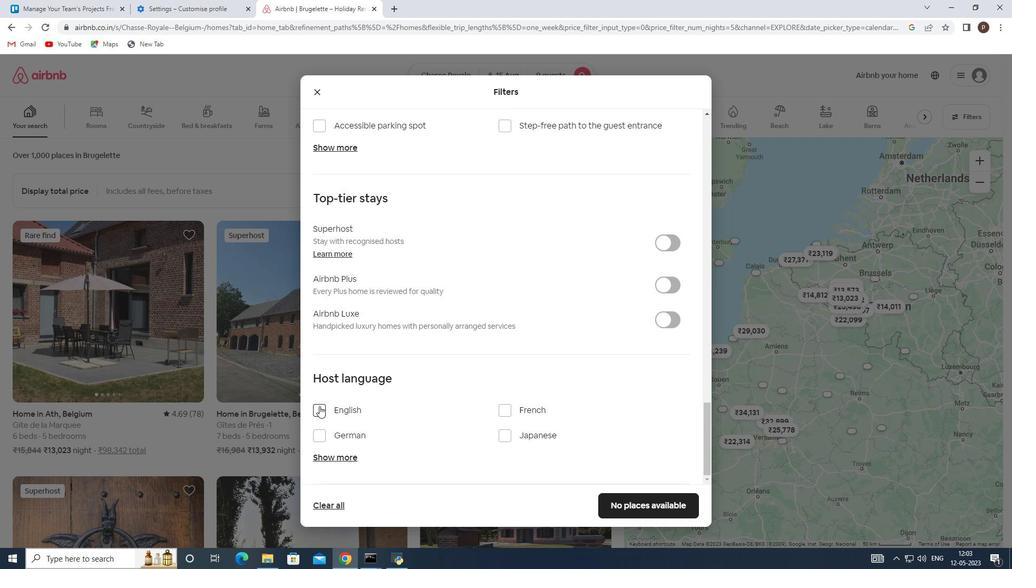 
Action: Mouse moved to (591, 508)
Screenshot: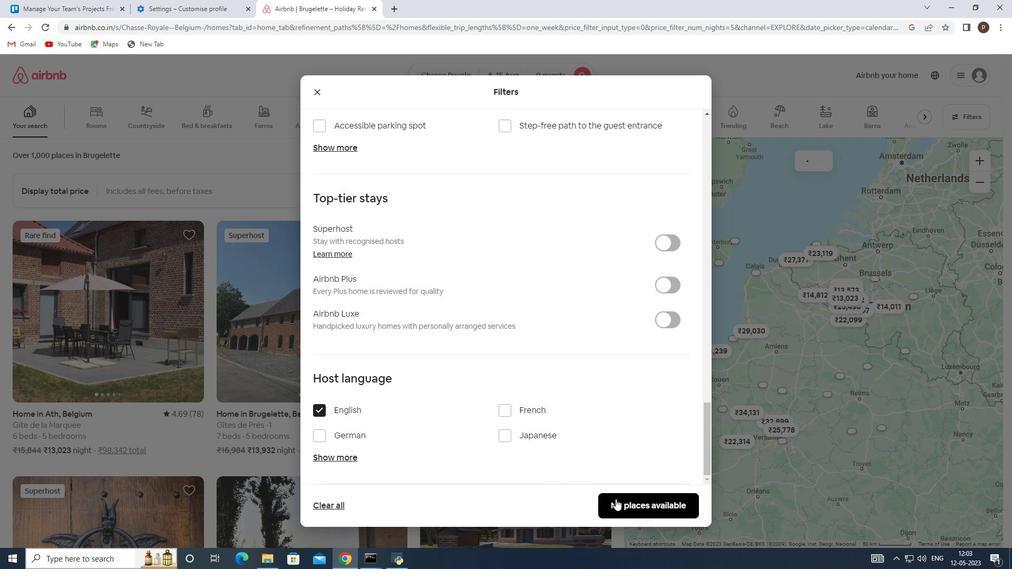 
Action: Mouse pressed left at (591, 508)
Screenshot: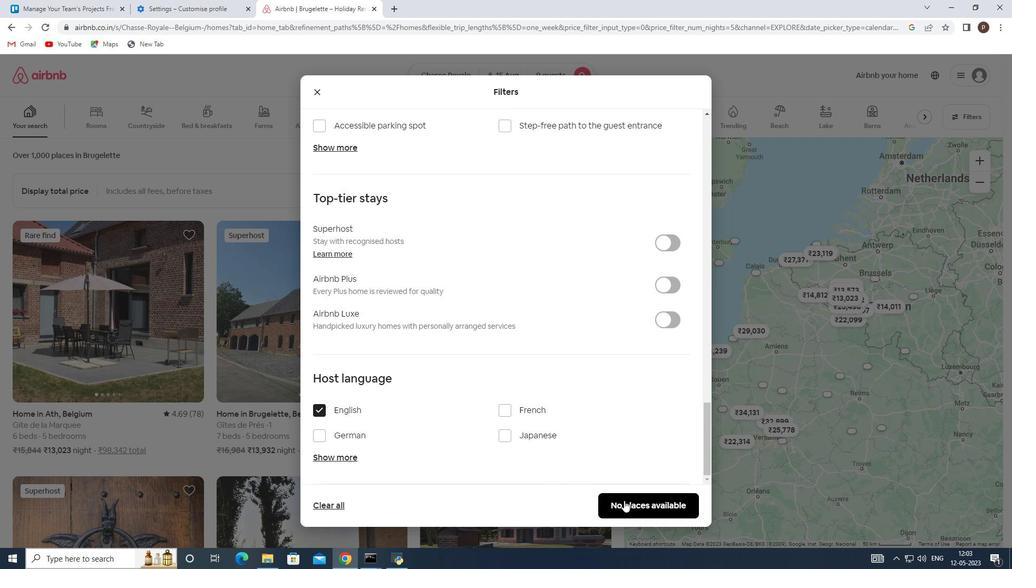 
